 Task: Create New Customer with Customer Name: 99 Ranch Market, Billing Address Line1: 3115 Abia Martin Drive, Billing Address Line2:  Panther Burn, Billing Address Line3:  Mississippi 38765
Action: Mouse moved to (145, 27)
Screenshot: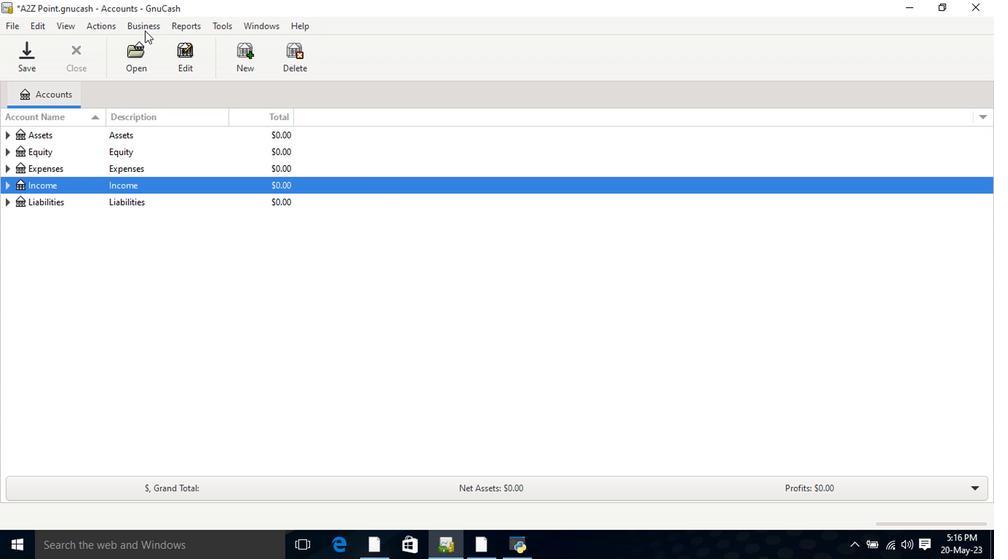 
Action: Mouse pressed left at (145, 27)
Screenshot: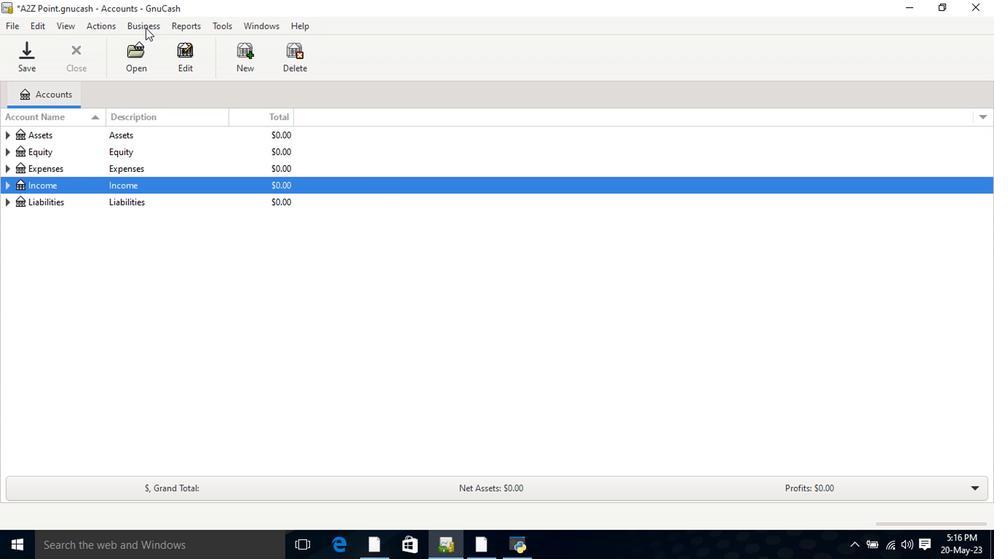 
Action: Mouse moved to (164, 45)
Screenshot: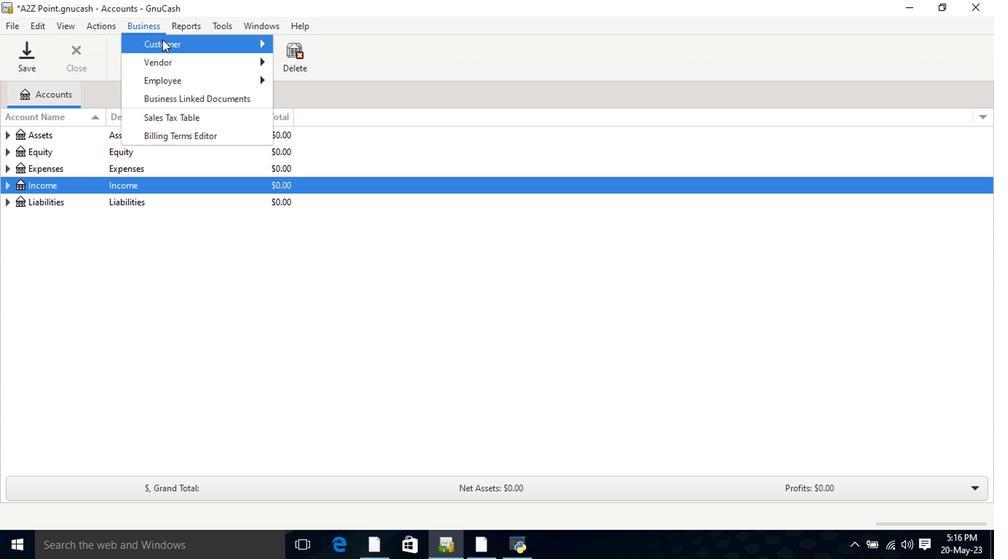 
Action: Mouse pressed left at (164, 45)
Screenshot: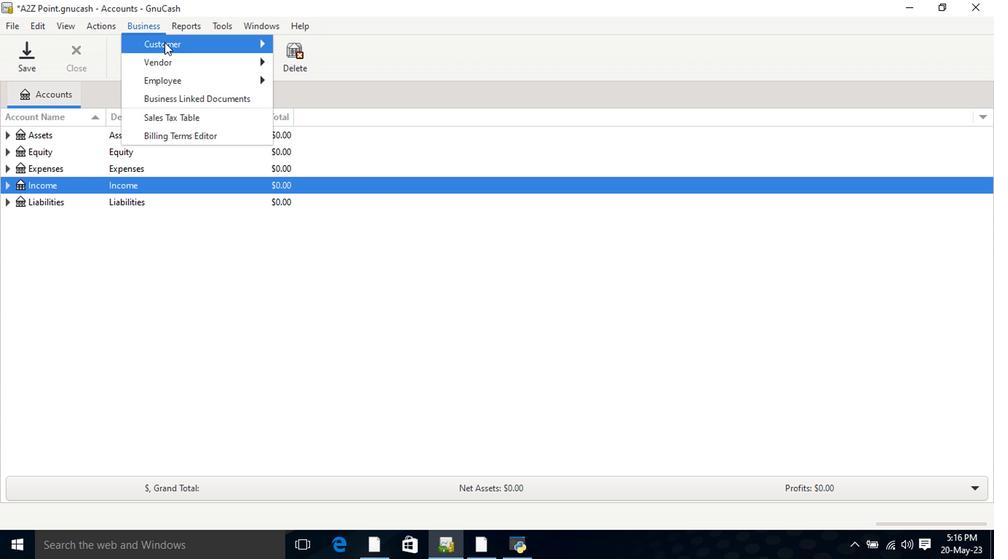 
Action: Mouse moved to (299, 65)
Screenshot: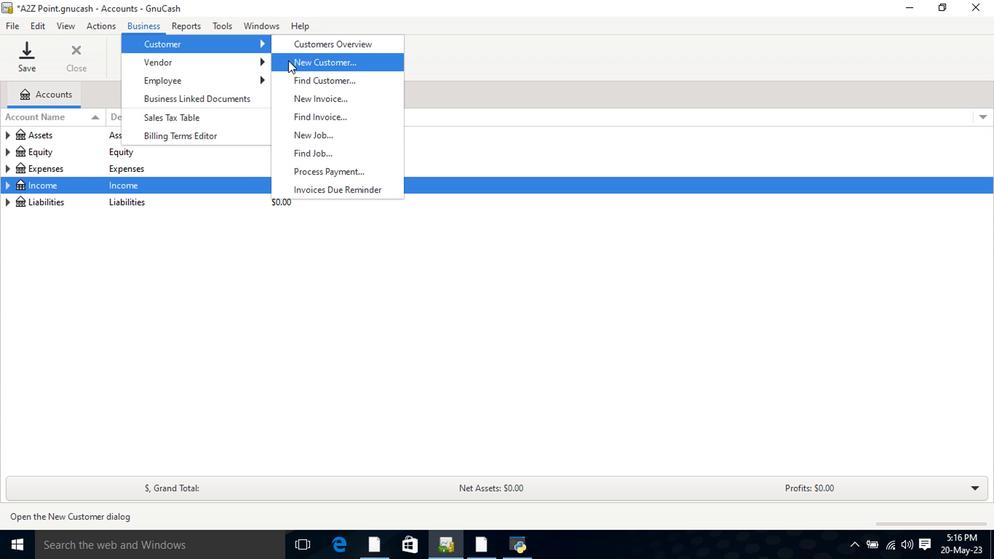 
Action: Mouse pressed left at (299, 65)
Screenshot: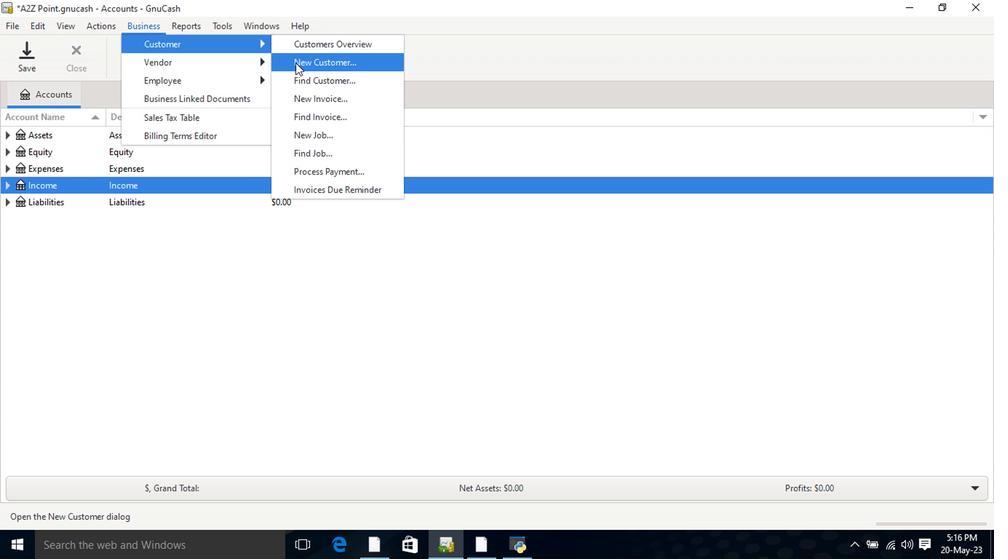 
Action: Mouse moved to (558, 225)
Screenshot: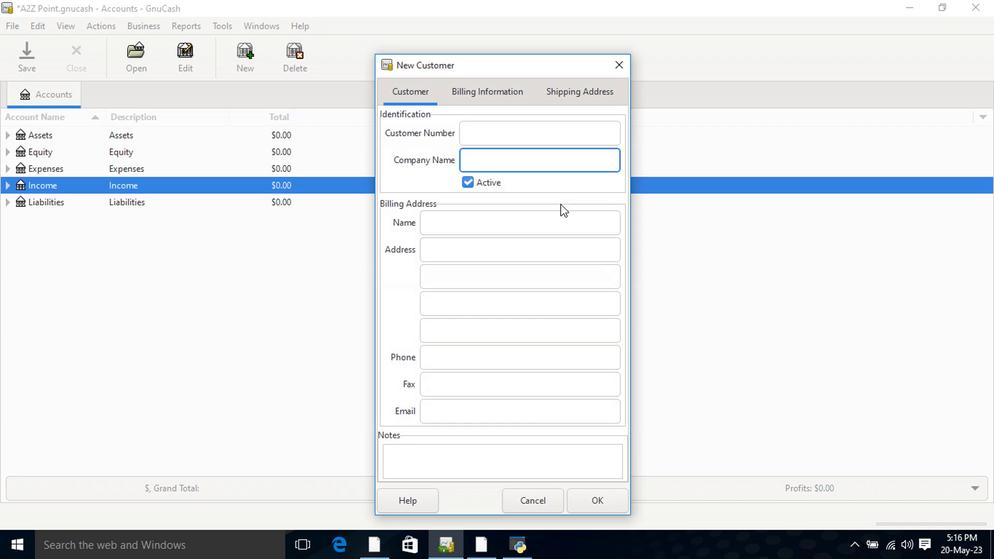
Action: Key pressed 99<Key.space><Key.shift>Ranch<Key.space><Key.shift>MARKET<Key.tab>
Screenshot: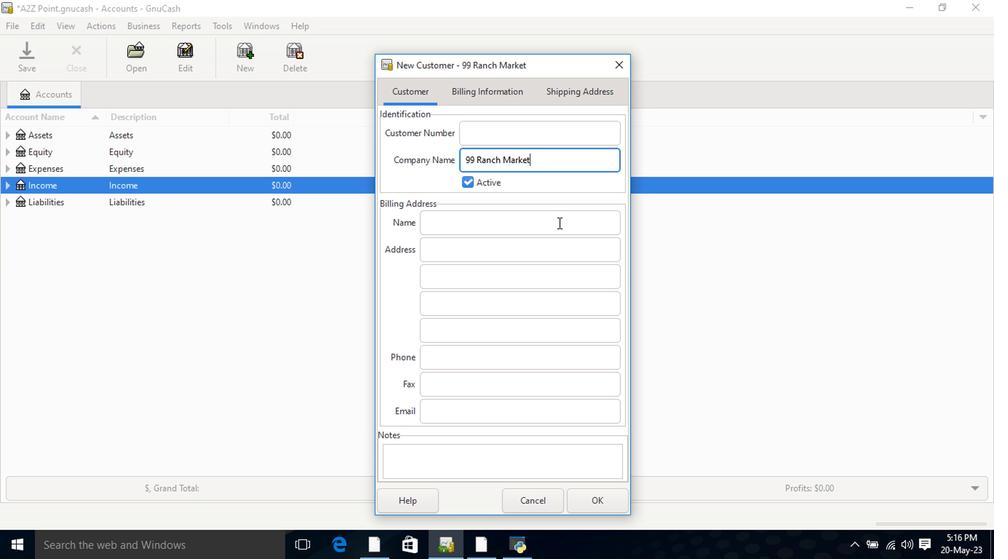 
Action: Mouse moved to (552, 227)
Screenshot: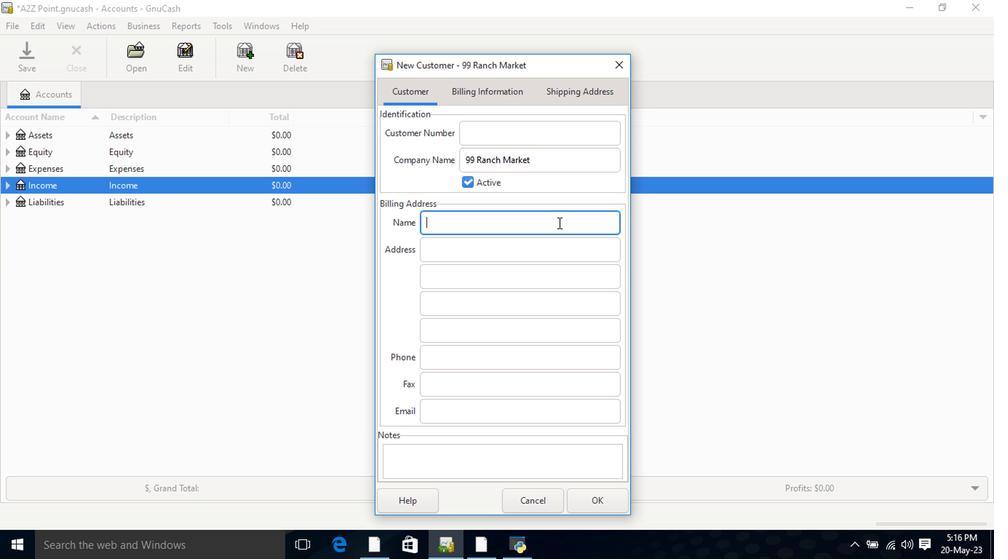 
Action: Key pressed <Key.tab>3115<Key.space><Key.shift>Abia<Key.space><Key.shift>Martik<Key.space>rive<Key.tab><Key.shift><Key.tab><Key.left><Key.left><Key.right><Key.right><Key.right><Key.right><Key.right><Key.right><Key.right><Key.right><Key.right><Key.right><Key.right><Key.right><Key.right><Key.right><Key.right><Key.left><Key.right><Key.delete>n<Key.tab><Key.shift>Pan<Key.tab><Key.shift>Mis<Key.tab>
Screenshot: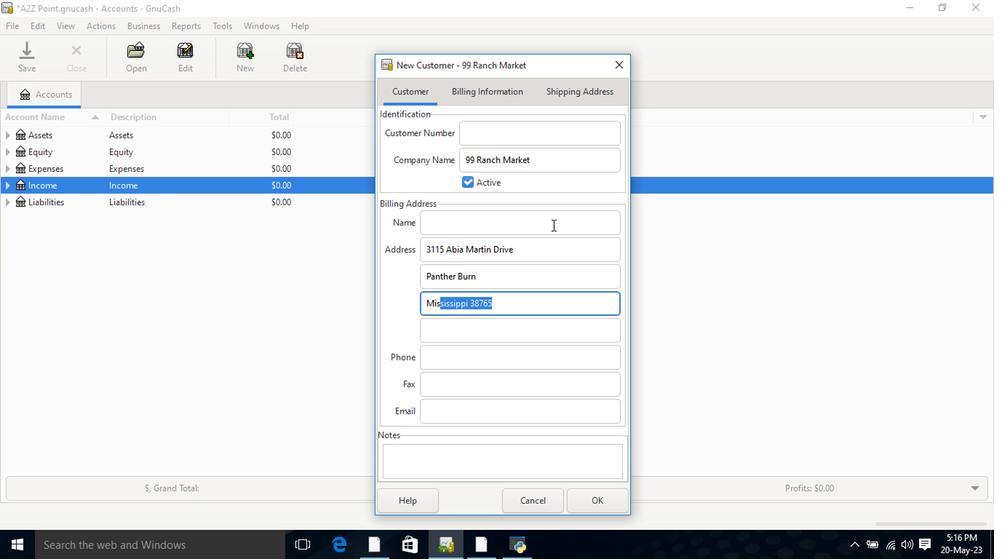 
Action: Mouse moved to (599, 505)
Screenshot: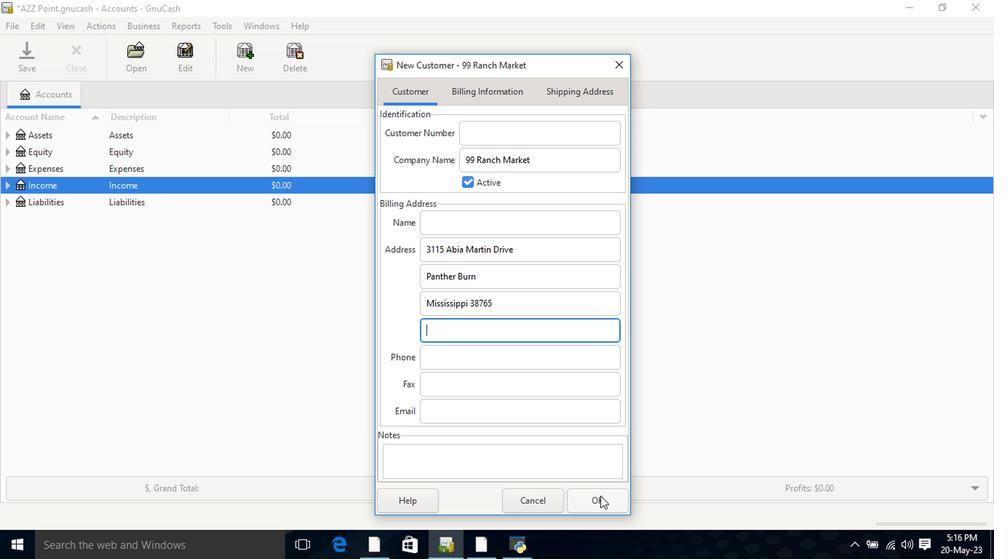 
Action: Mouse pressed left at (599, 505)
Screenshot: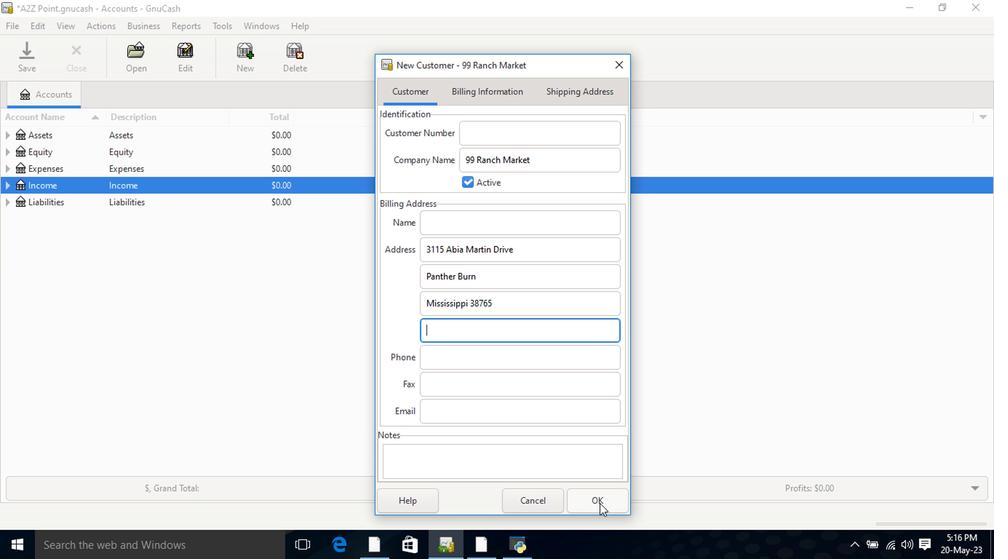 
